 Task: Add the task  Develop a new social media platform to the section Capacity Optimization Sprint in the project AgileGator and add a Due Date to the respective task as 2024/04/18
Action: Mouse moved to (426, 328)
Screenshot: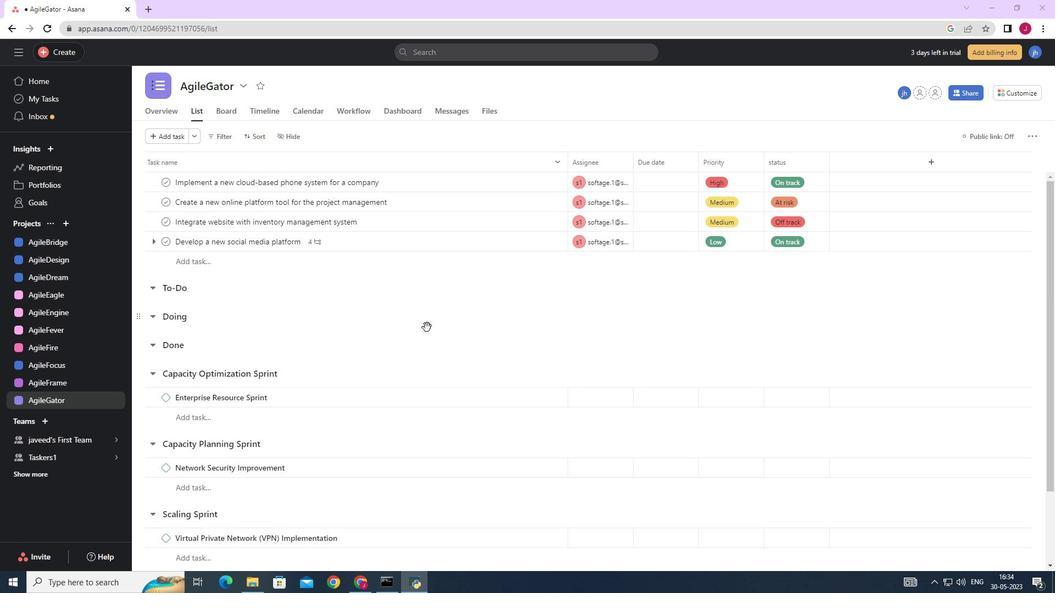 
Action: Mouse scrolled (426, 328) with delta (0, 0)
Screenshot: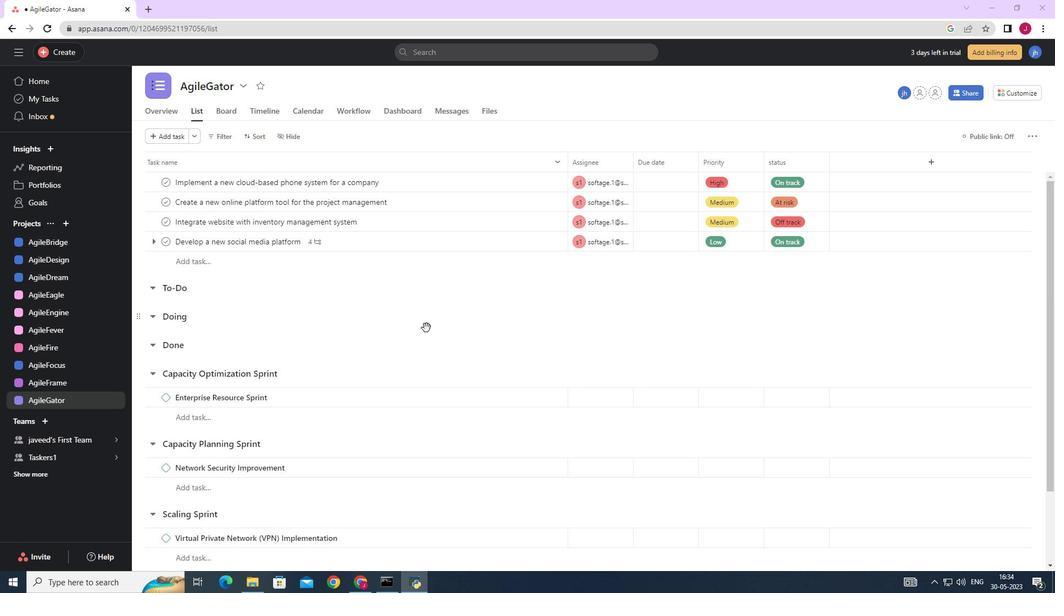 
Action: Mouse scrolled (426, 328) with delta (0, 0)
Screenshot: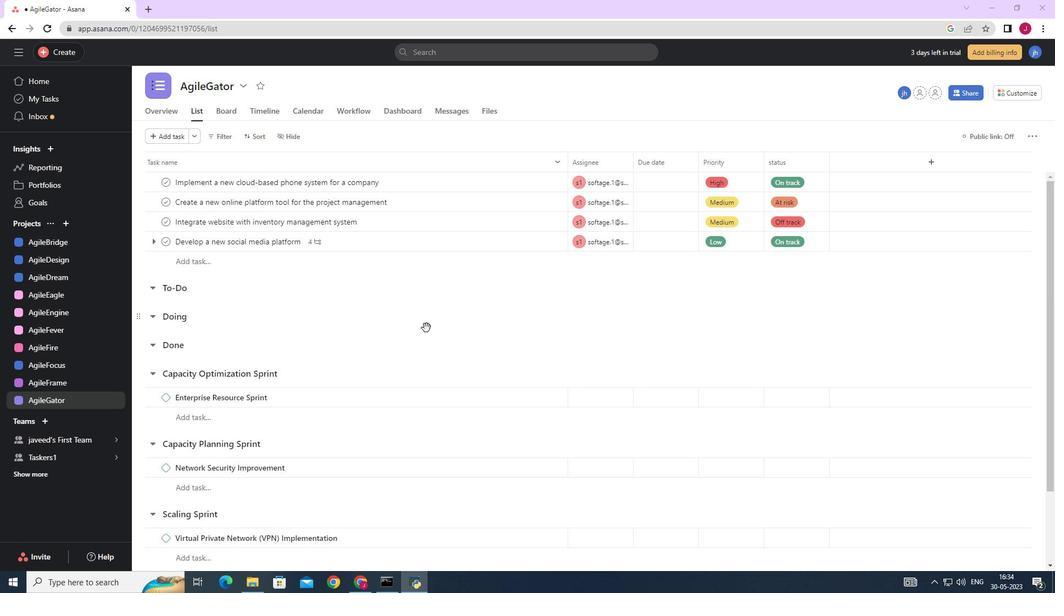 
Action: Mouse scrolled (426, 328) with delta (0, 0)
Screenshot: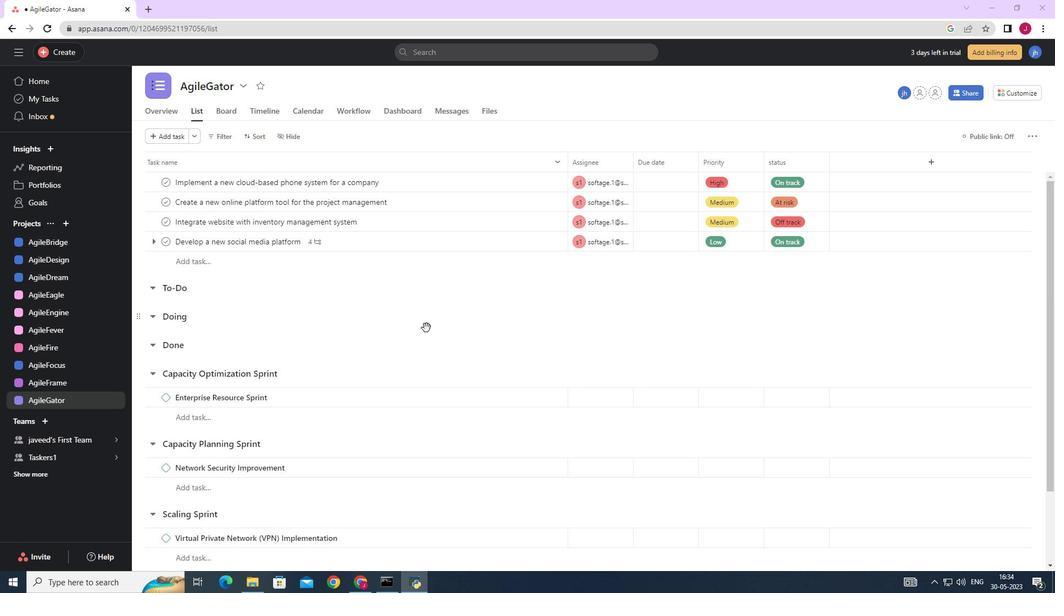 
Action: Mouse scrolled (426, 328) with delta (0, 0)
Screenshot: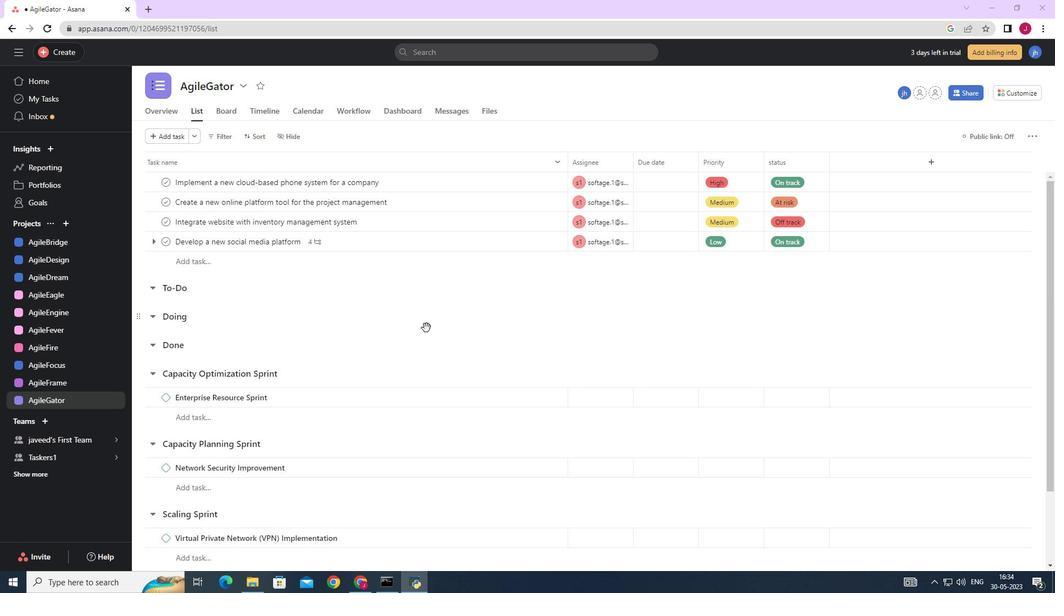 
Action: Mouse moved to (536, 240)
Screenshot: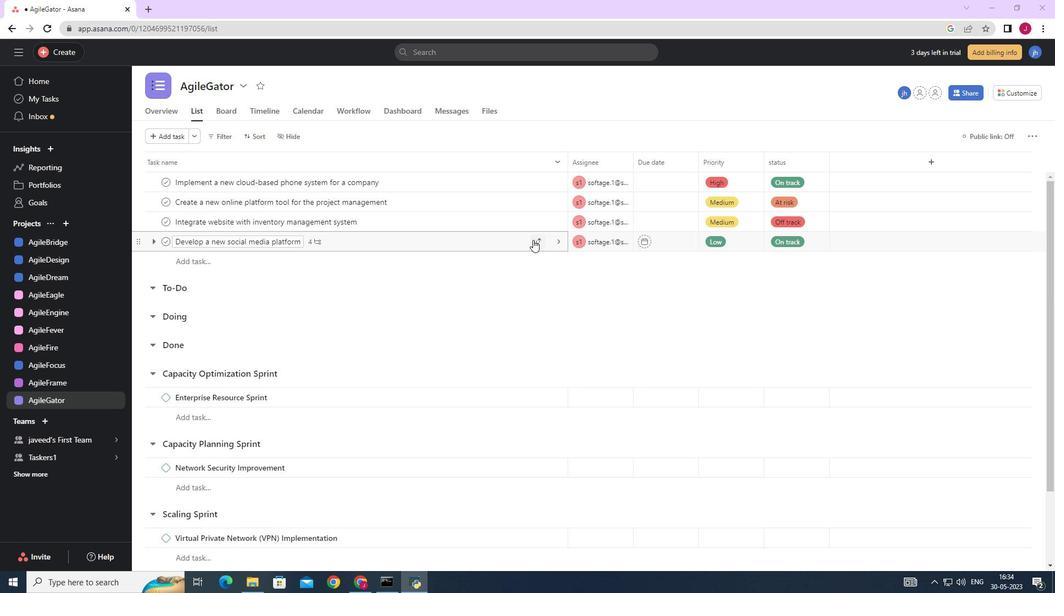 
Action: Mouse pressed left at (536, 240)
Screenshot: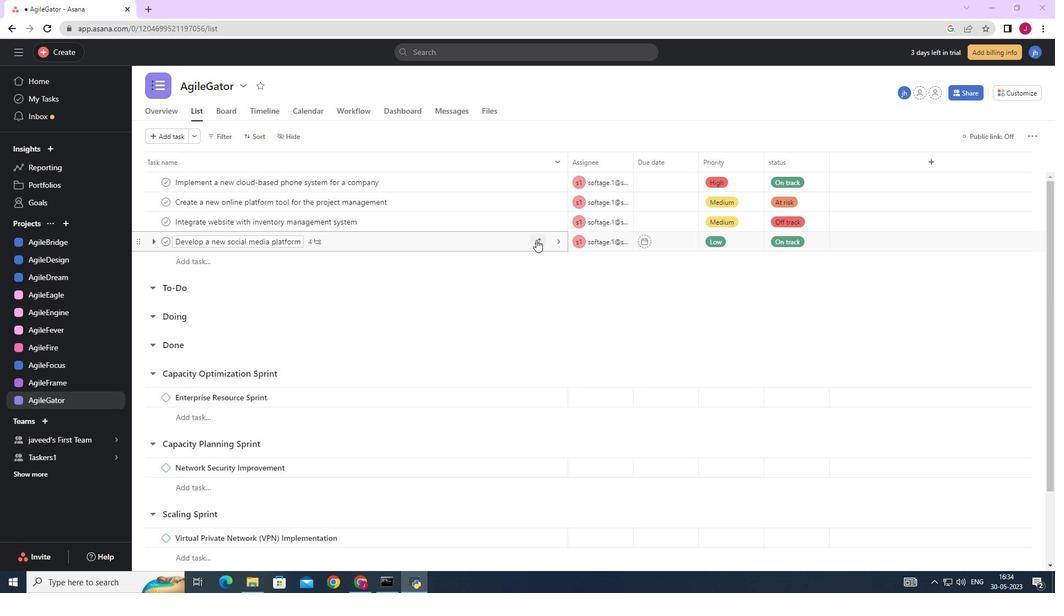 
Action: Mouse moved to (478, 362)
Screenshot: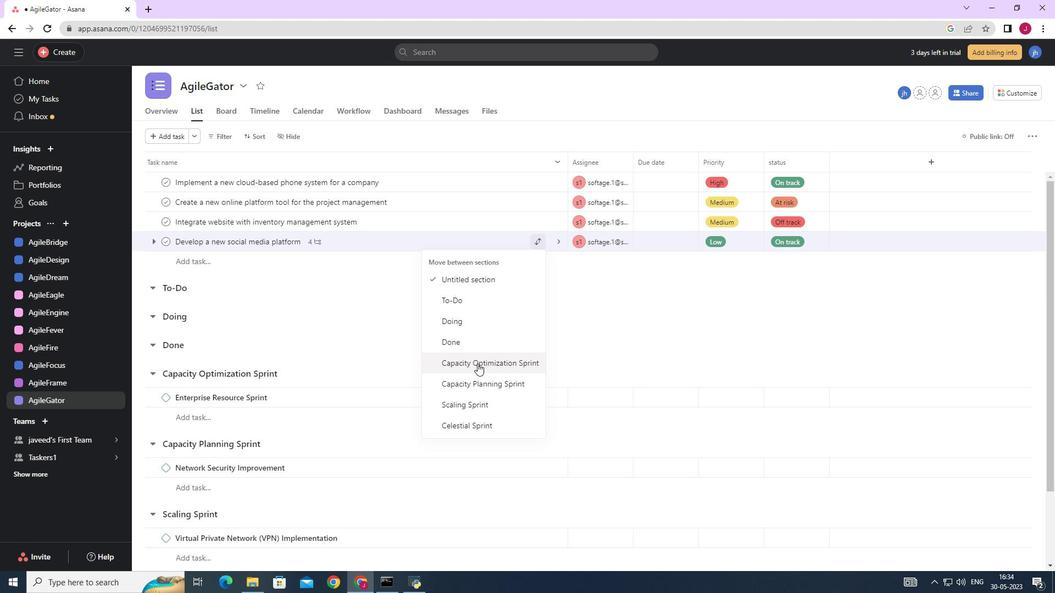 
Action: Mouse pressed left at (478, 362)
Screenshot: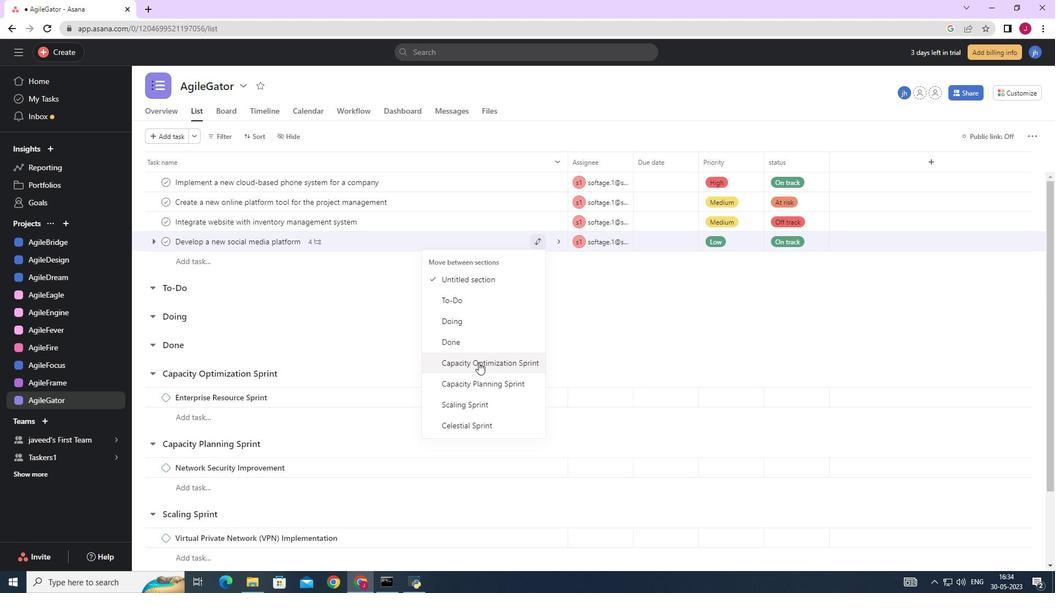 
Action: Mouse moved to (659, 381)
Screenshot: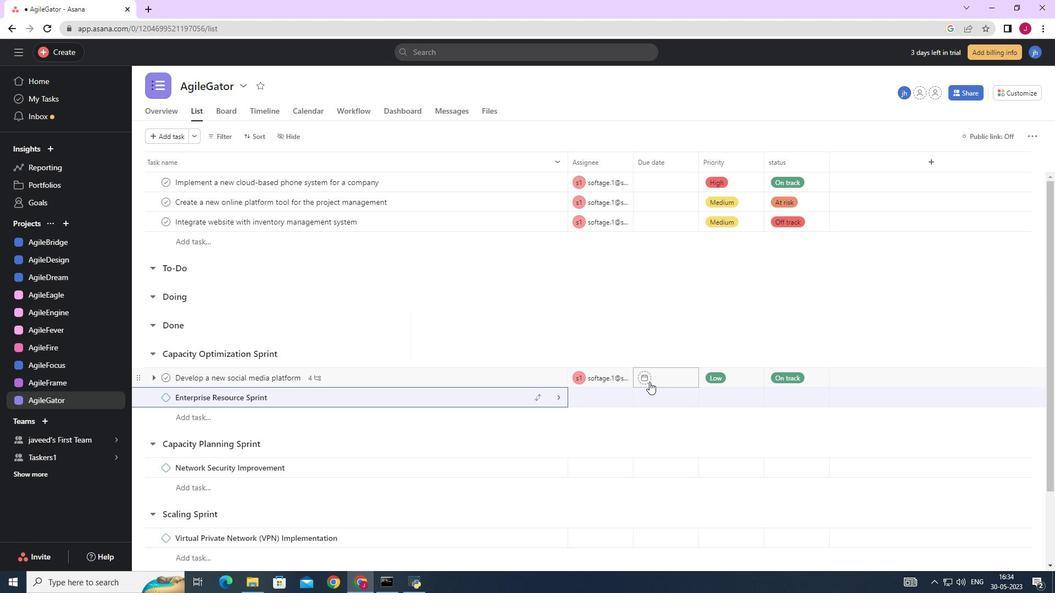 
Action: Mouse pressed left at (659, 381)
Screenshot: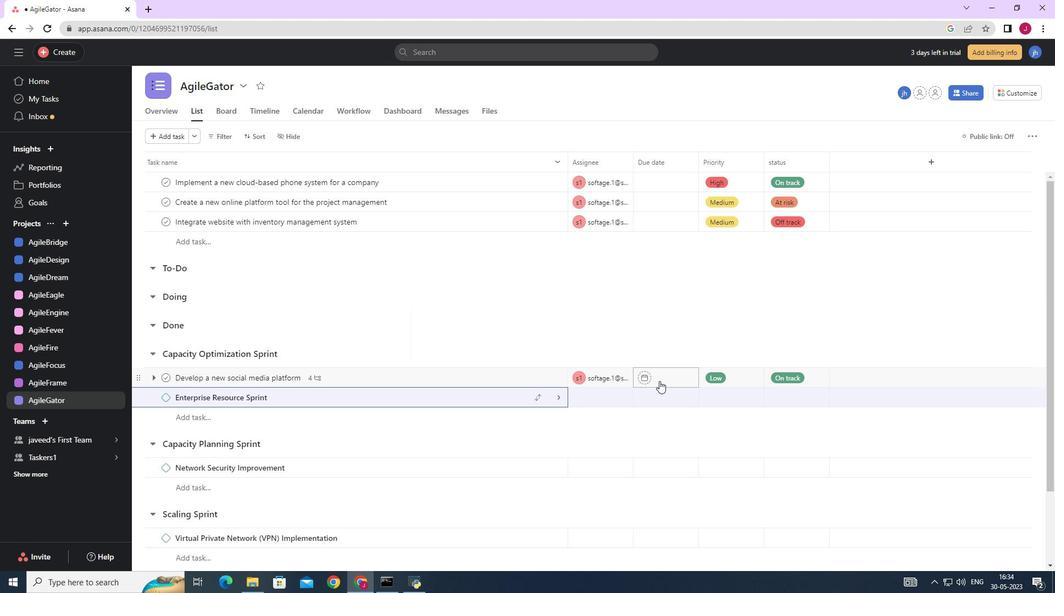 
Action: Mouse moved to (773, 203)
Screenshot: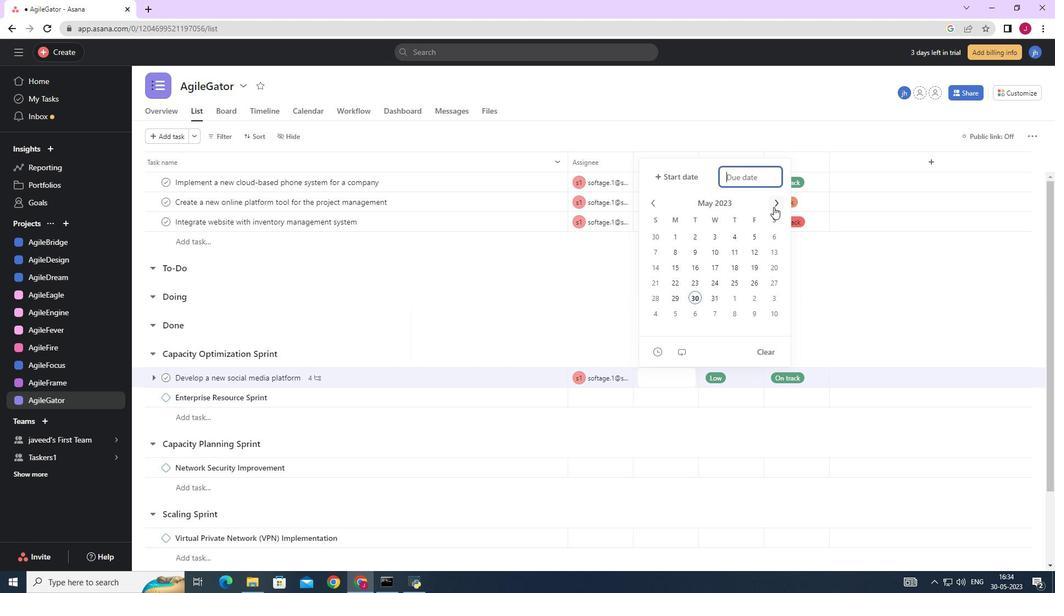 
Action: Mouse pressed left at (773, 203)
Screenshot: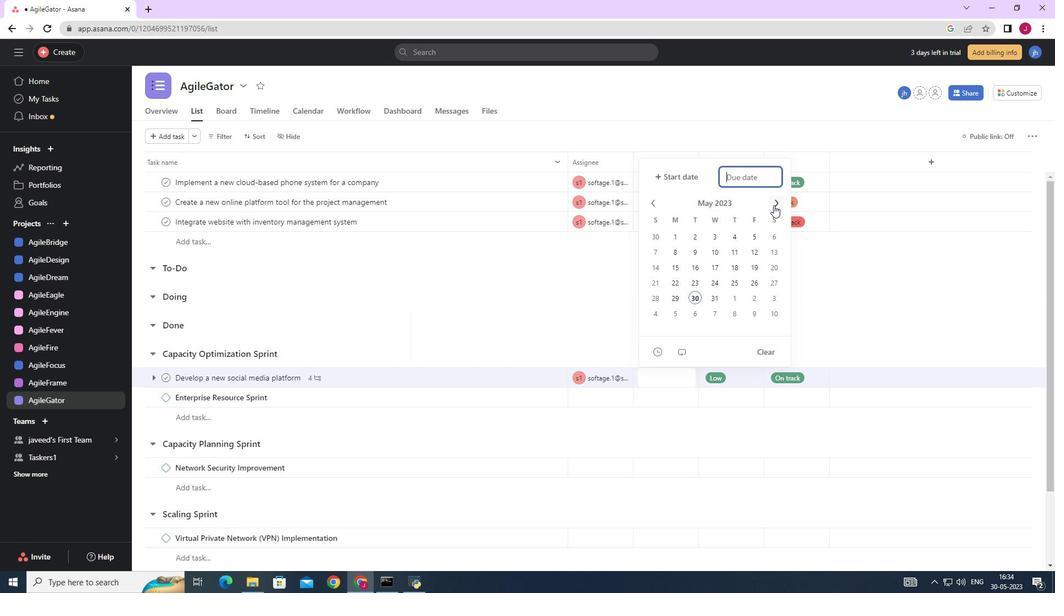 
Action: Mouse pressed left at (773, 203)
Screenshot: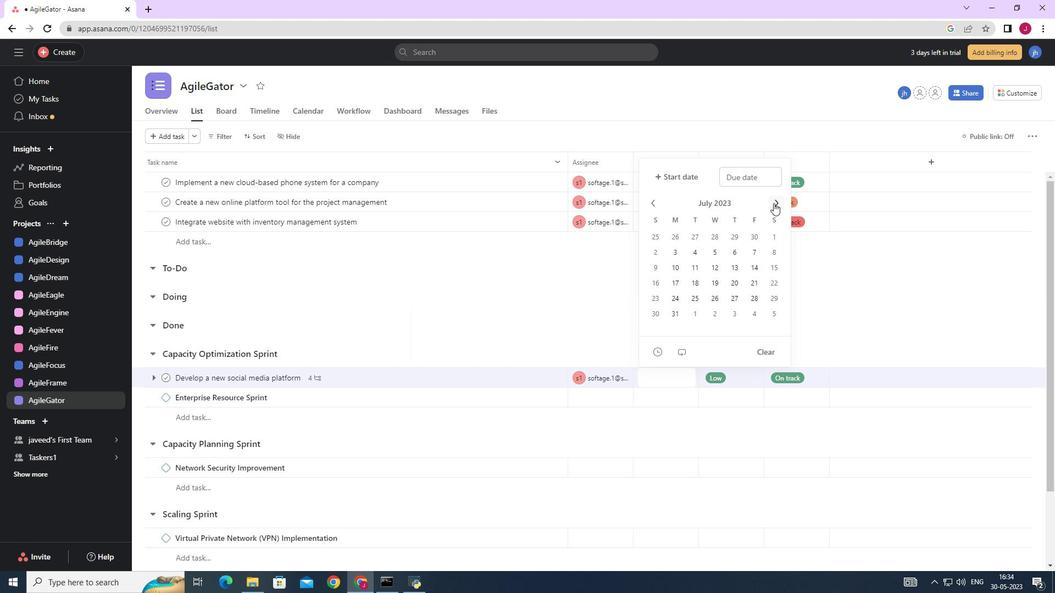 
Action: Mouse pressed left at (773, 203)
Screenshot: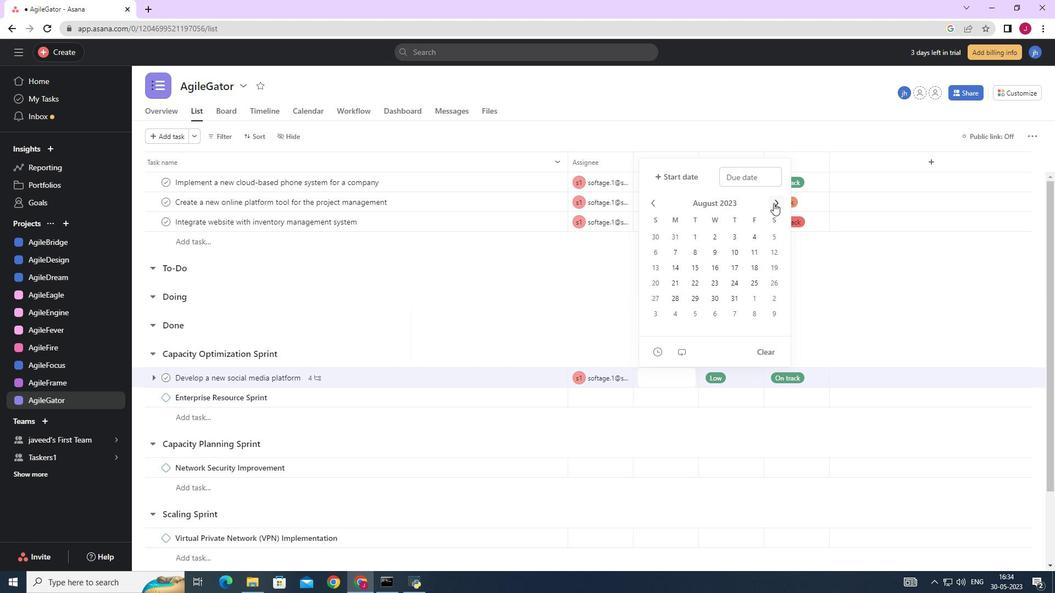 
Action: Mouse pressed left at (773, 203)
Screenshot: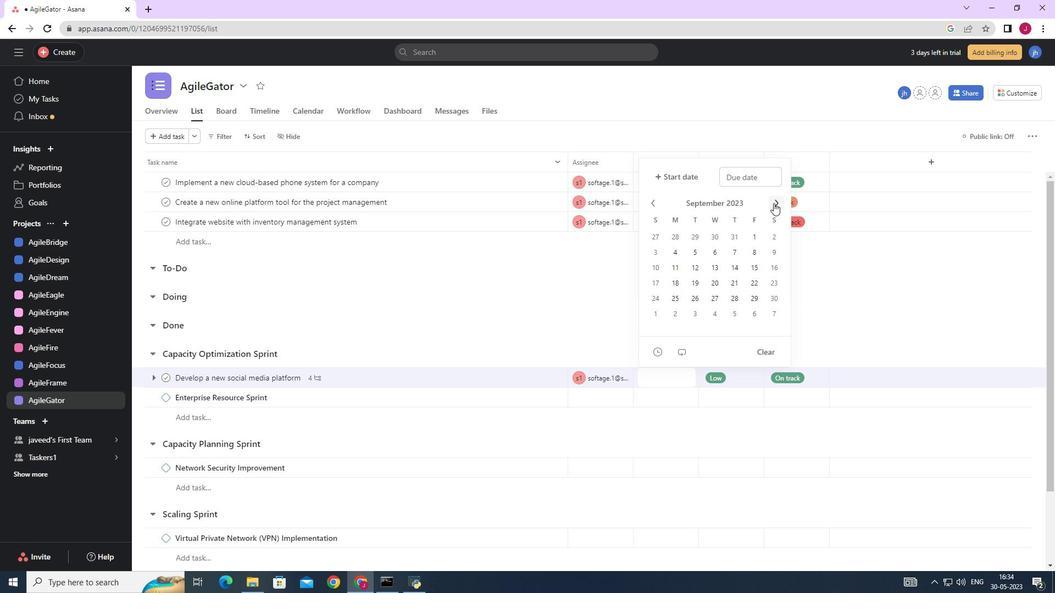 
Action: Mouse pressed left at (773, 203)
Screenshot: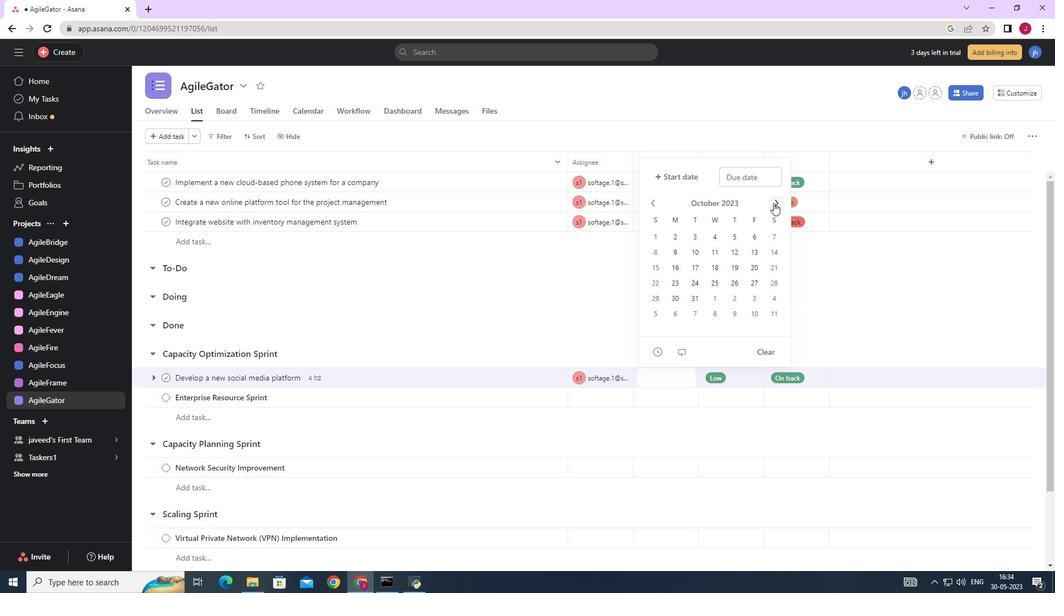 
Action: Mouse pressed left at (773, 203)
Screenshot: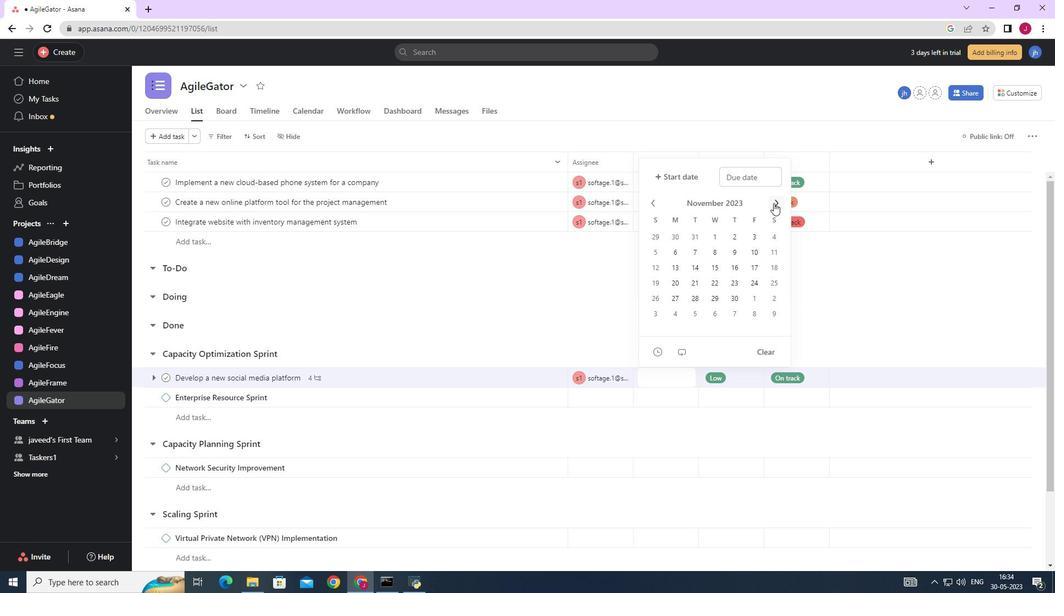 
Action: Mouse pressed left at (773, 203)
Screenshot: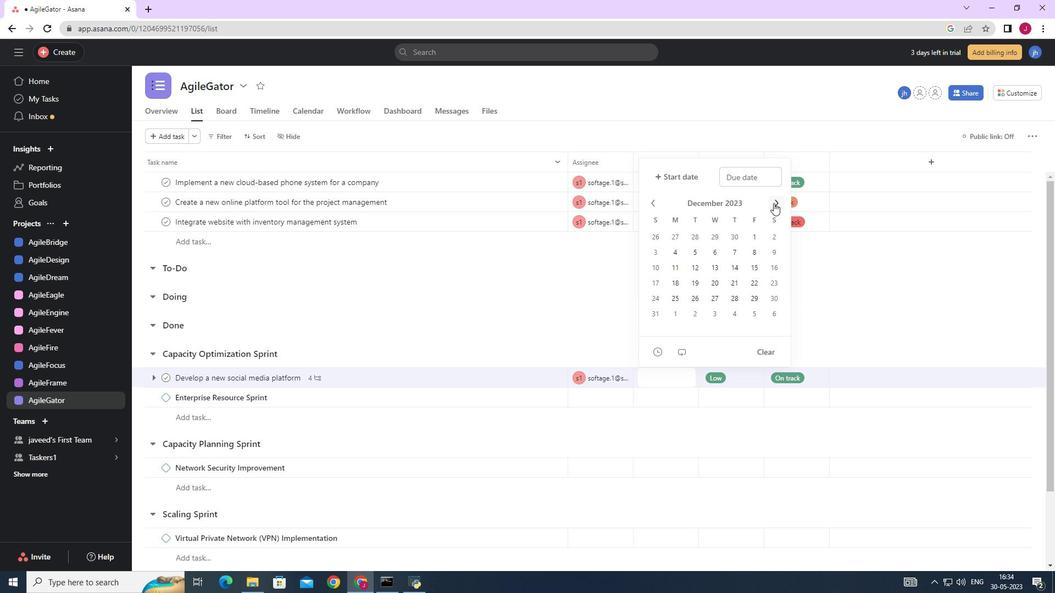 
Action: Mouse pressed left at (773, 203)
Screenshot: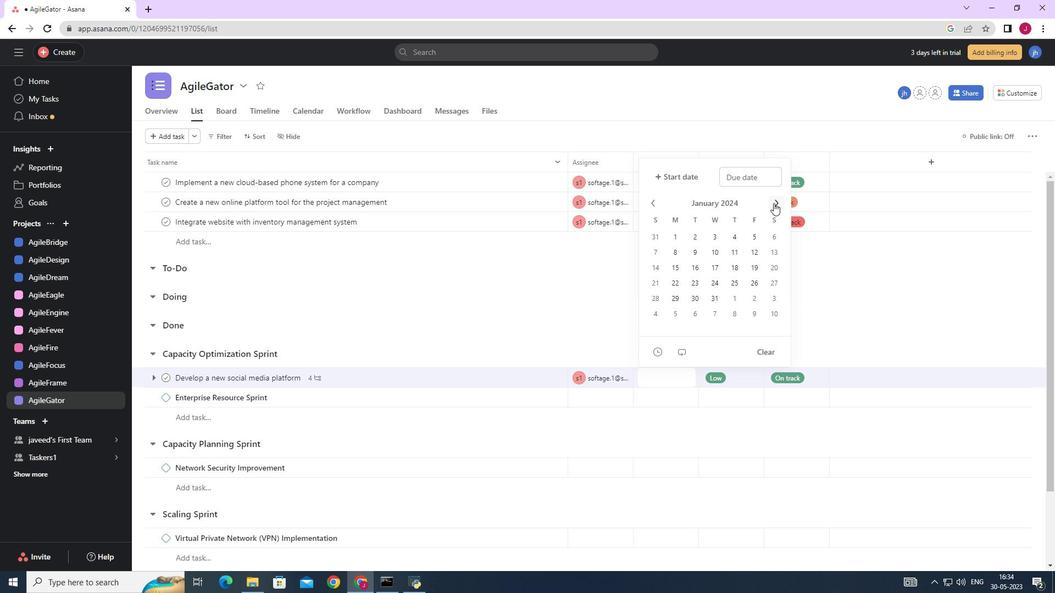 
Action: Mouse pressed left at (773, 203)
Screenshot: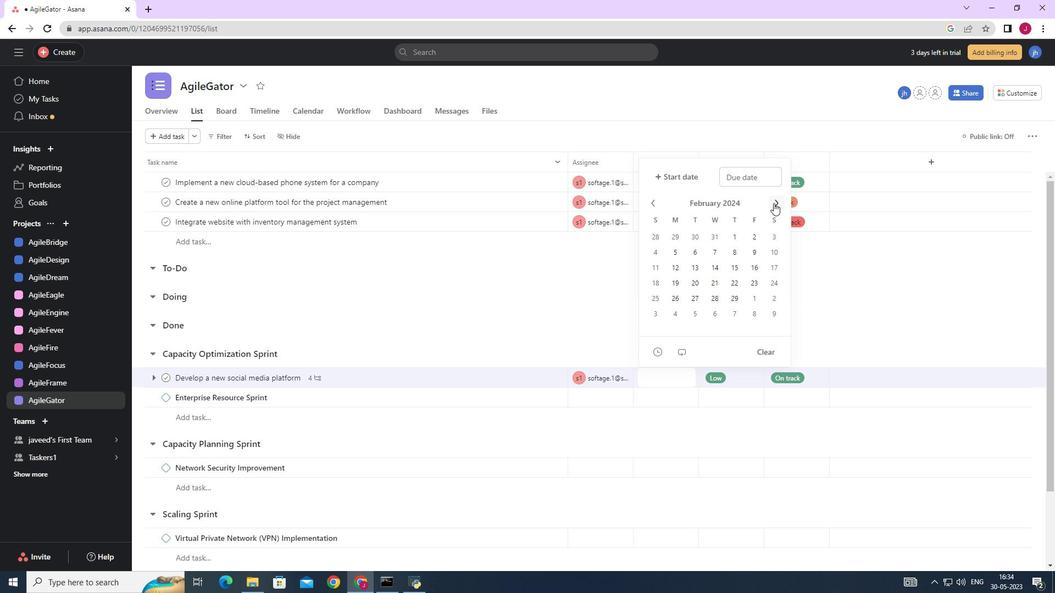 
Action: Mouse pressed left at (773, 203)
Screenshot: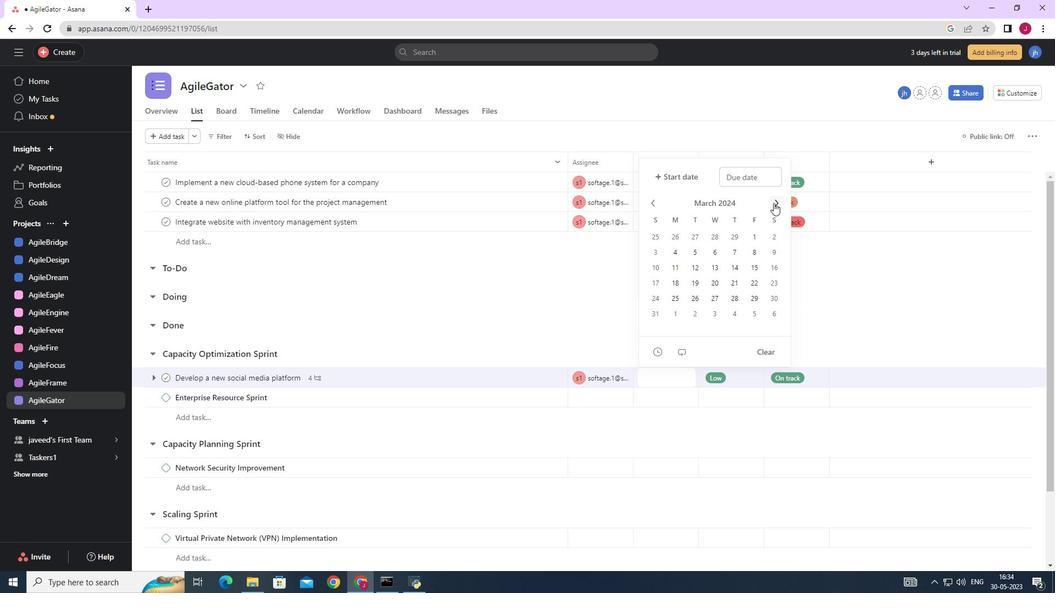 
Action: Mouse moved to (736, 264)
Screenshot: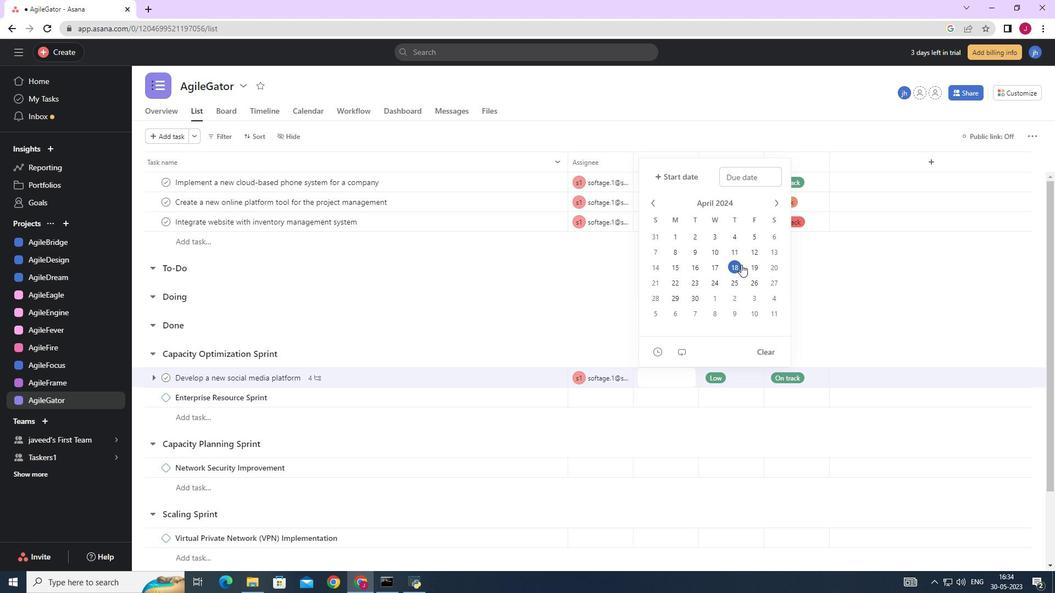 
Action: Mouse pressed left at (736, 264)
Screenshot: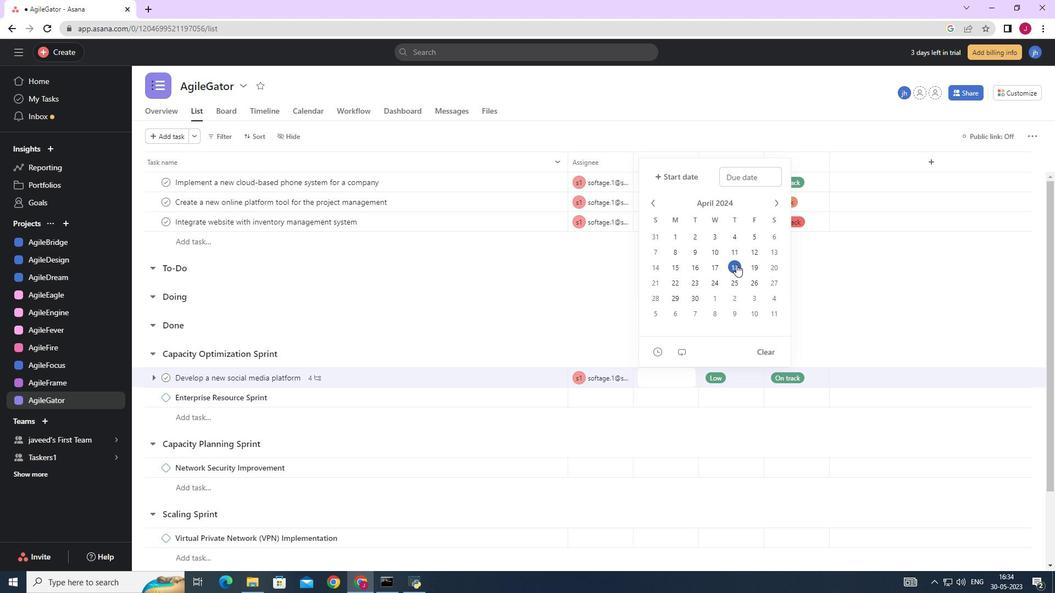 
Action: Mouse moved to (920, 313)
Screenshot: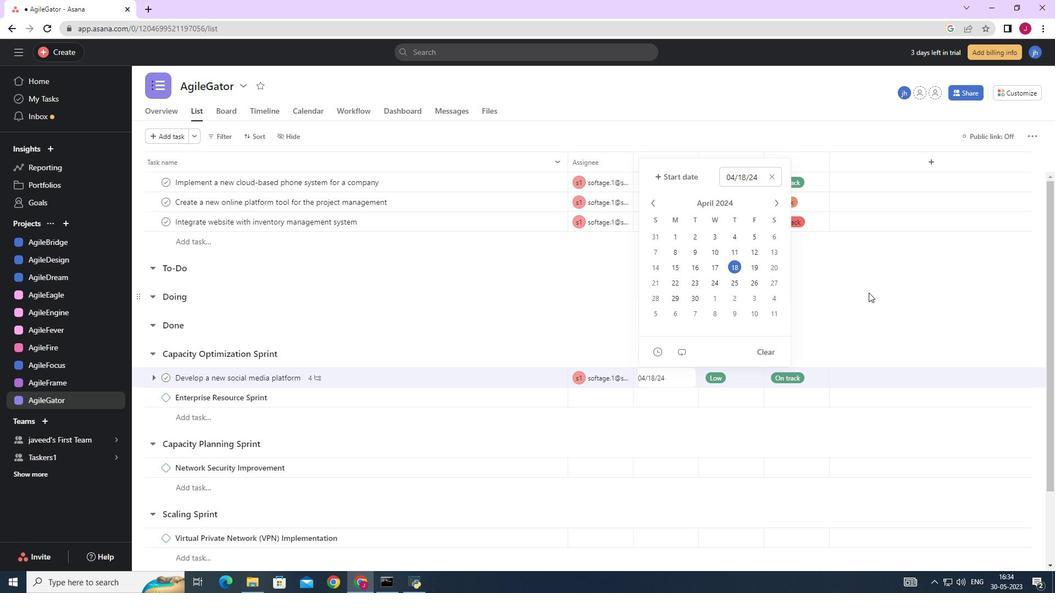 
Action: Mouse pressed left at (920, 313)
Screenshot: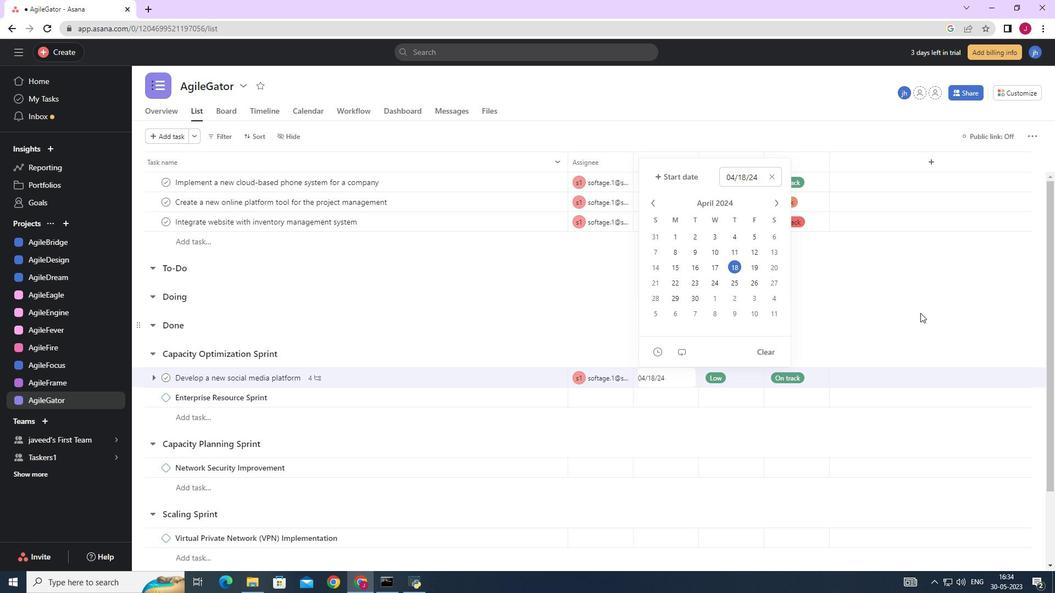 
